 Task: In the  document success Apply all border to the tabe with  'with box; Style line and width 1/4 pt 'Select Header and apply  'Italics' Select the text and align it to the  Left
Action: Mouse moved to (381, 123)
Screenshot: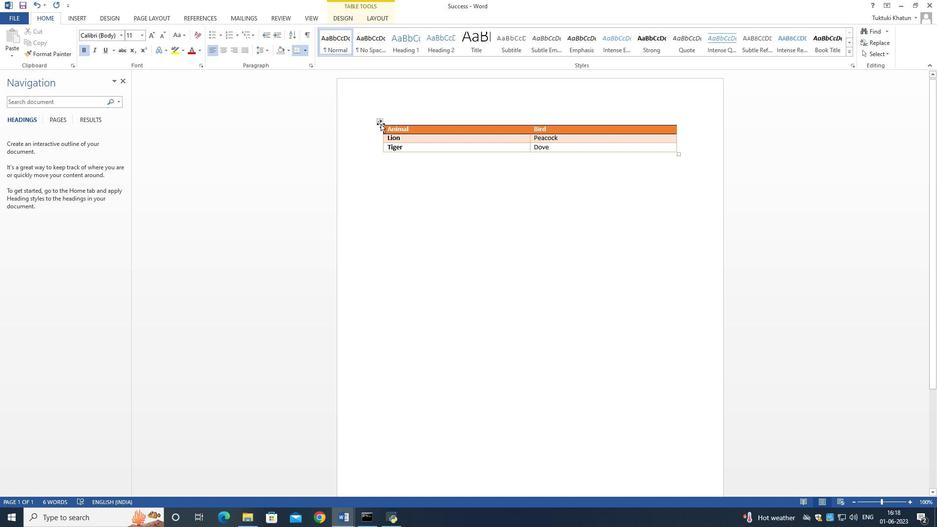 
Action: Mouse pressed left at (381, 123)
Screenshot: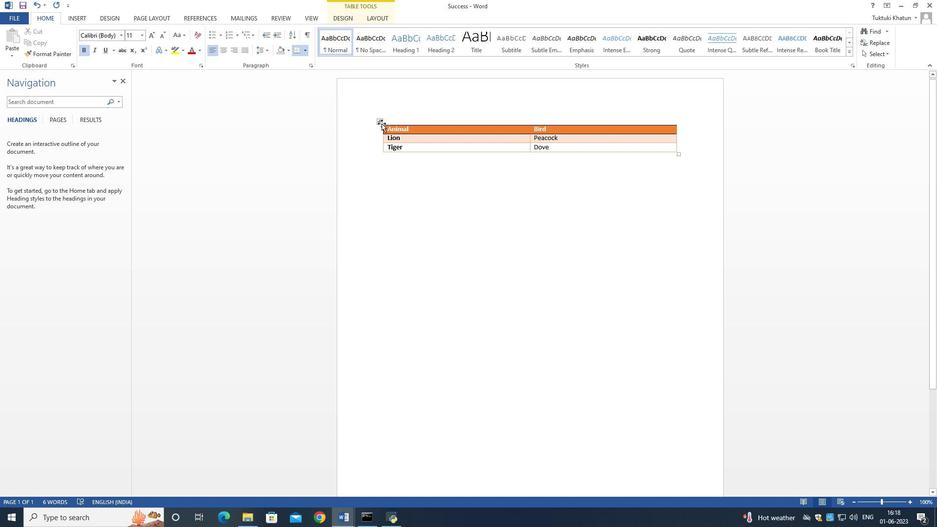 
Action: Mouse moved to (306, 48)
Screenshot: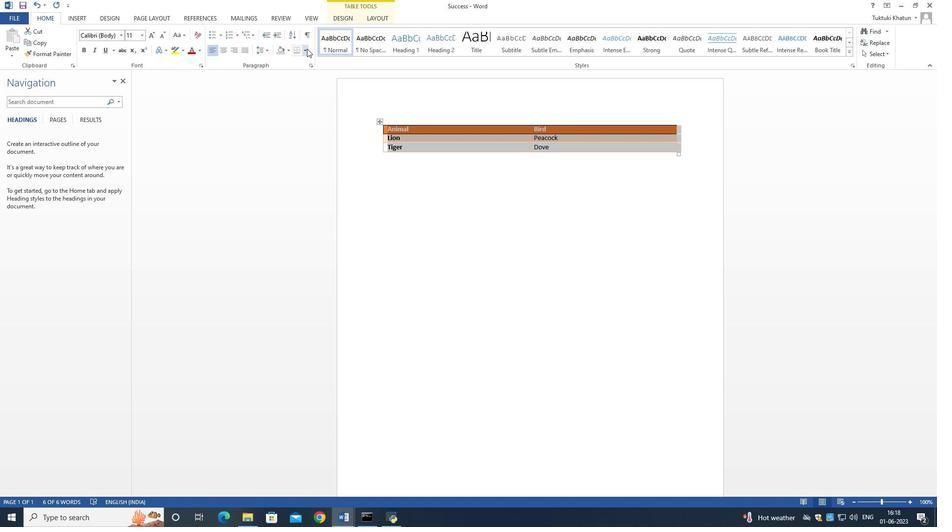 
Action: Mouse pressed left at (306, 48)
Screenshot: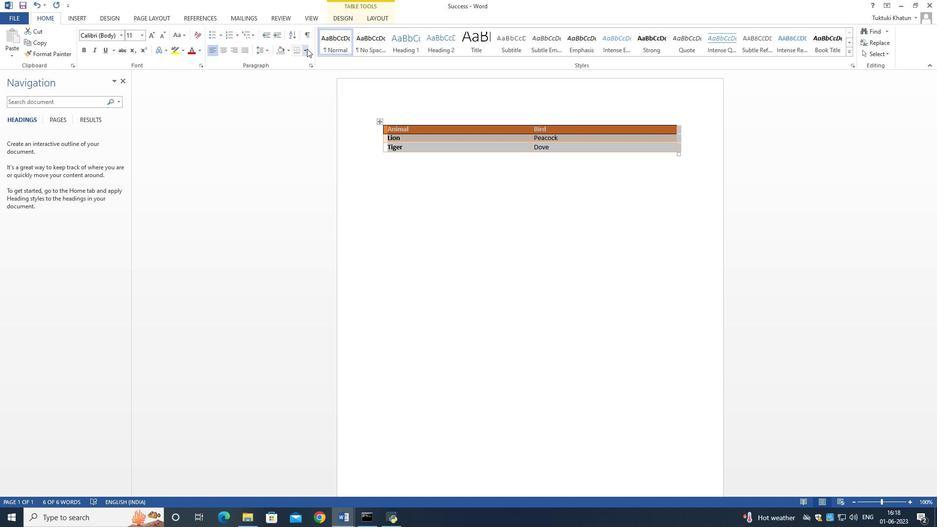 
Action: Mouse moved to (318, 123)
Screenshot: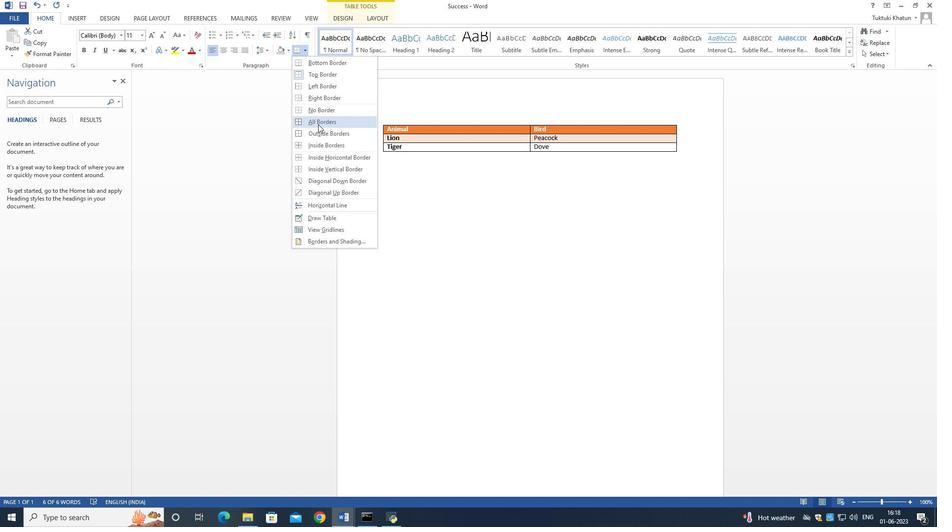 
Action: Mouse pressed left at (318, 123)
Screenshot: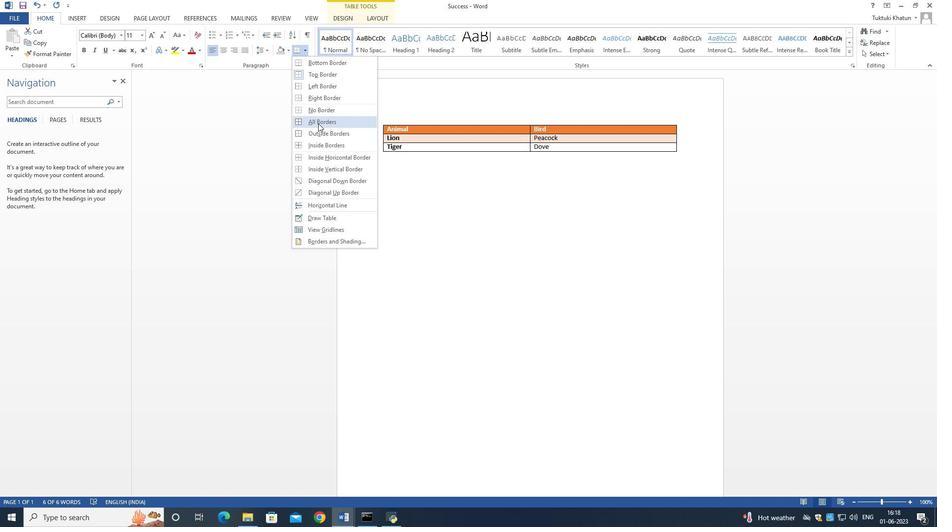 
Action: Mouse moved to (350, 18)
Screenshot: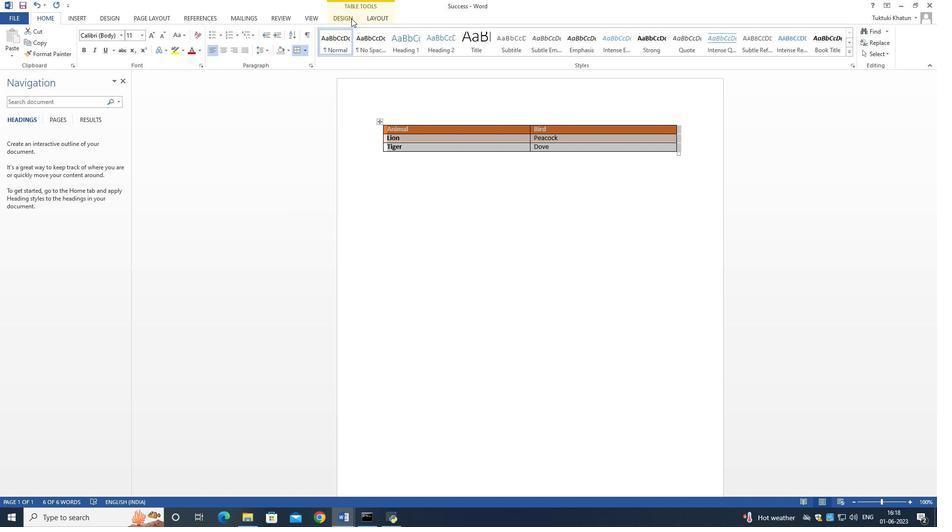 
Action: Mouse pressed left at (350, 18)
Screenshot: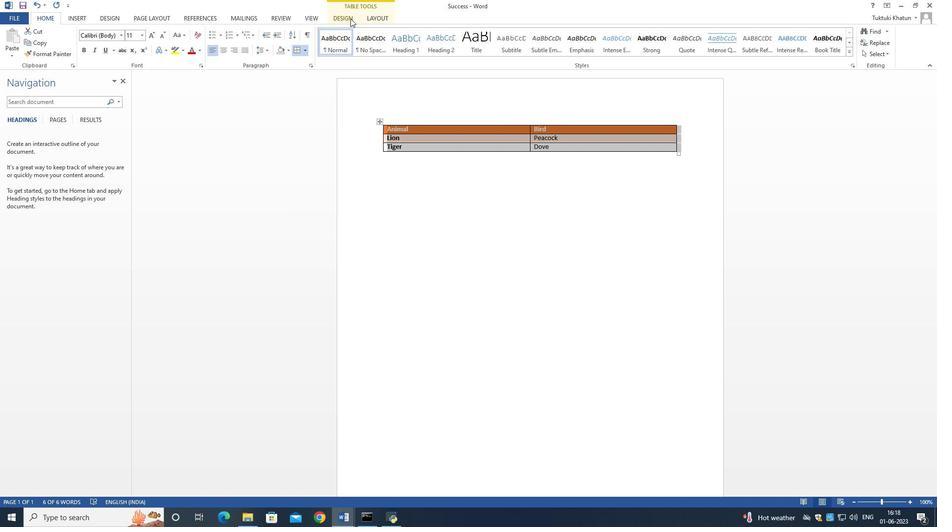 
Action: Mouse moved to (370, 19)
Screenshot: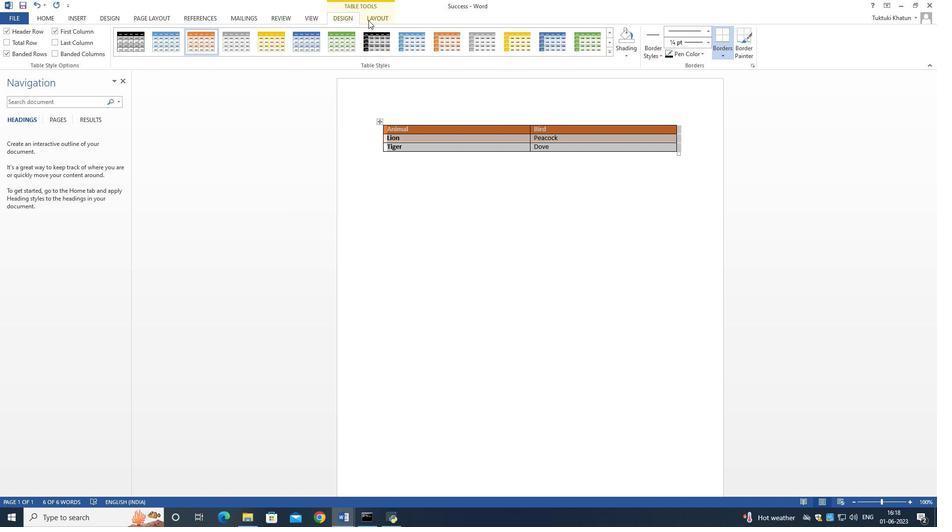 
Action: Mouse pressed left at (370, 19)
Screenshot: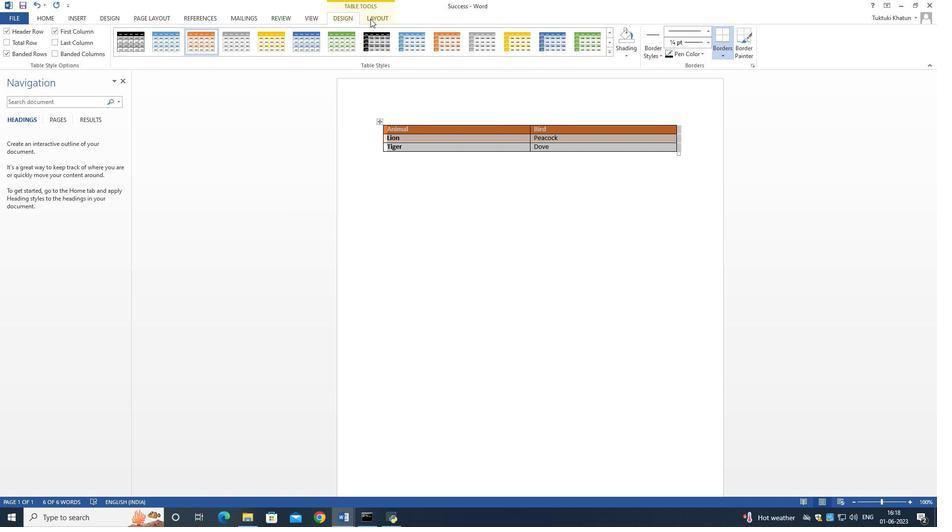 
Action: Mouse moved to (343, 18)
Screenshot: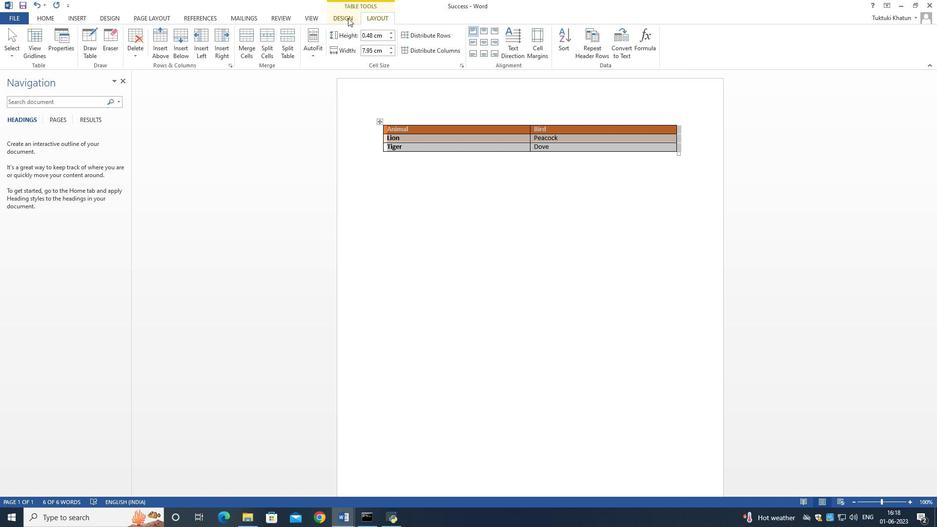 
Action: Mouse pressed left at (343, 18)
Screenshot: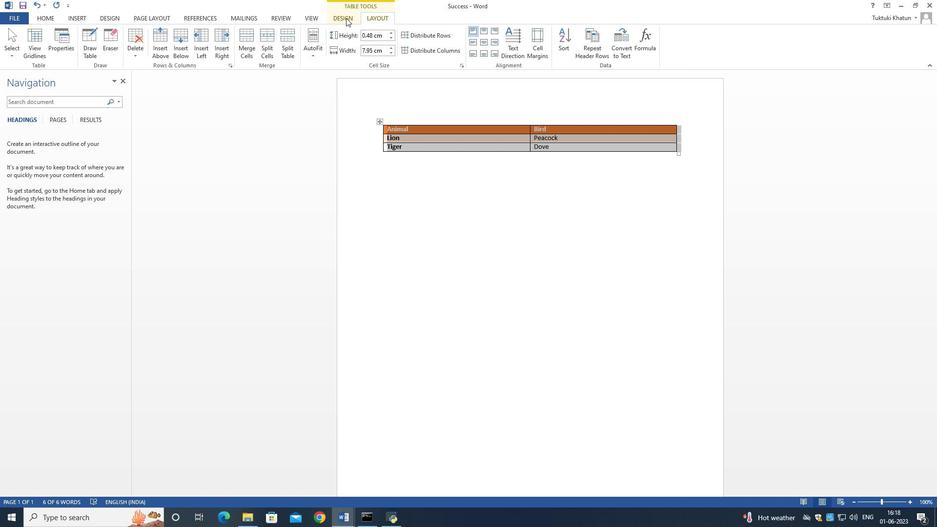 
Action: Mouse moved to (649, 42)
Screenshot: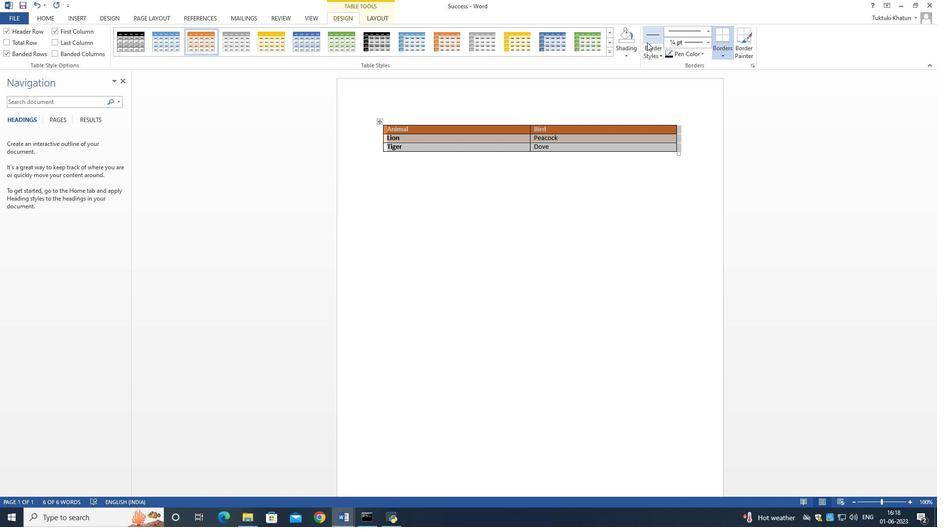 
Action: Mouse pressed left at (649, 42)
Screenshot: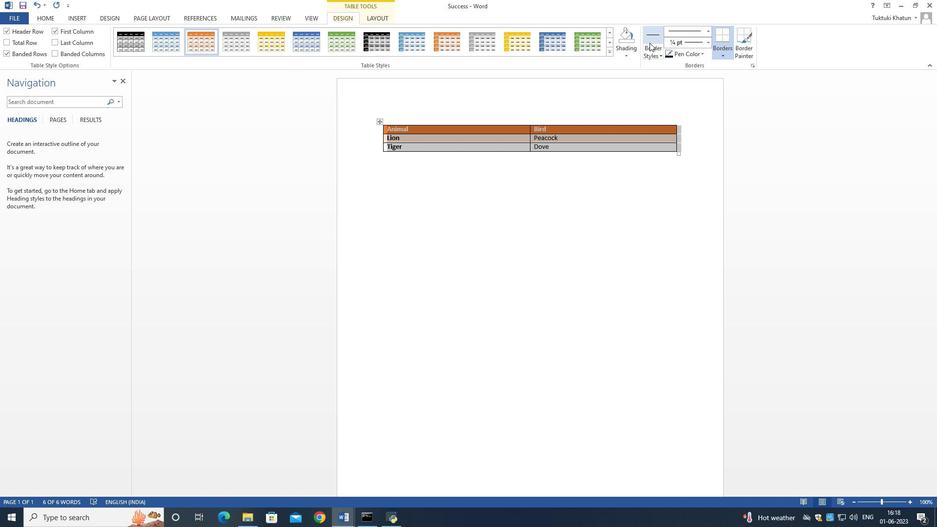 
Action: Mouse moved to (652, 54)
Screenshot: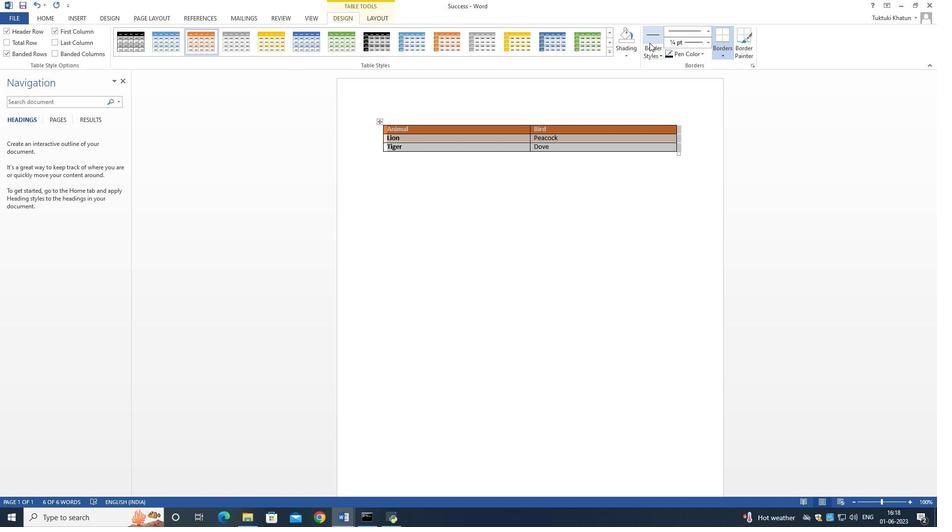 
Action: Mouse pressed left at (652, 54)
Screenshot: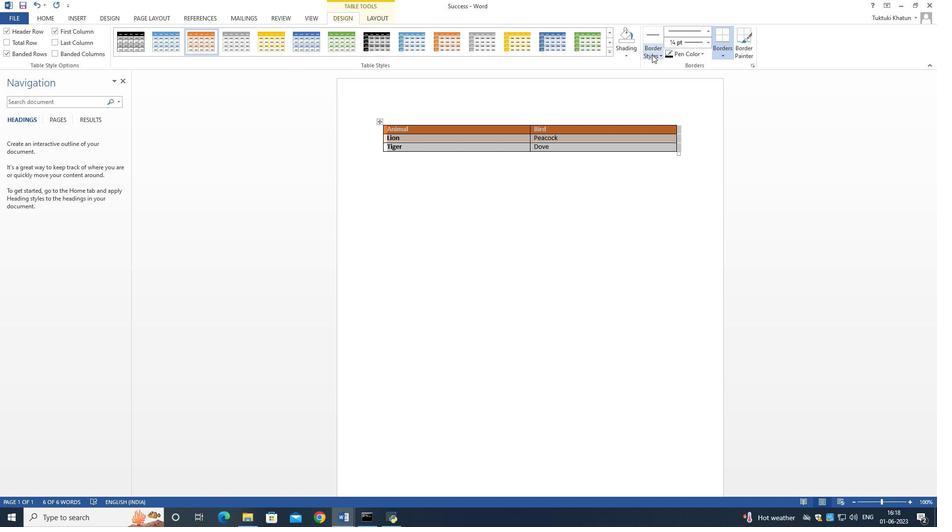 
Action: Mouse moved to (667, 155)
Screenshot: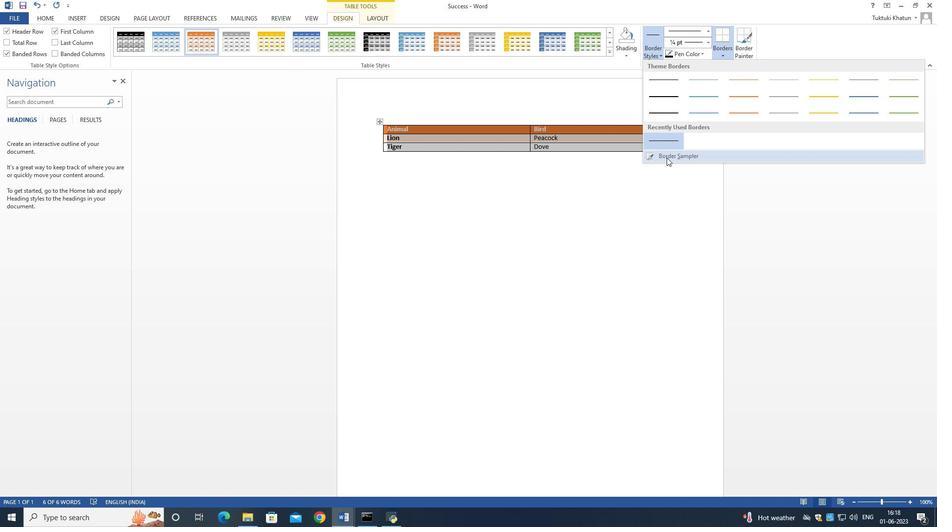
Action: Mouse pressed left at (667, 155)
Screenshot: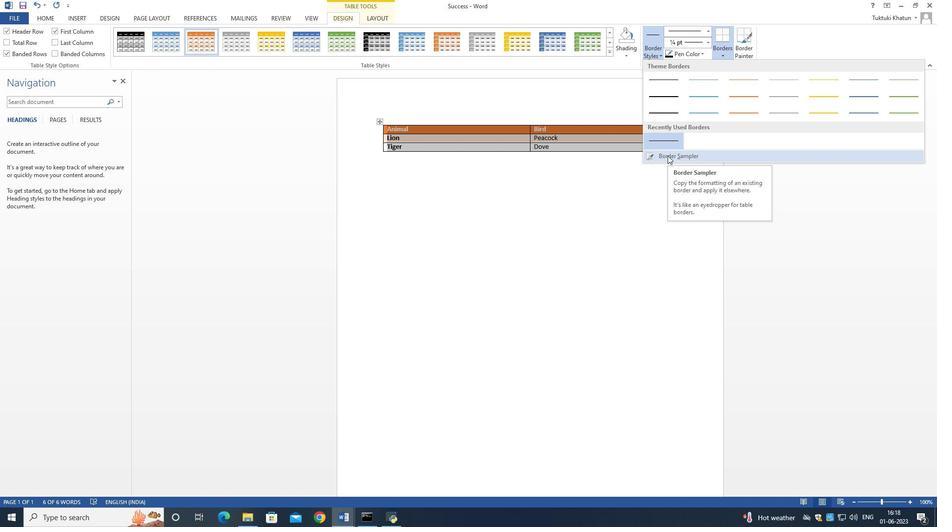 
Action: Mouse moved to (703, 43)
Screenshot: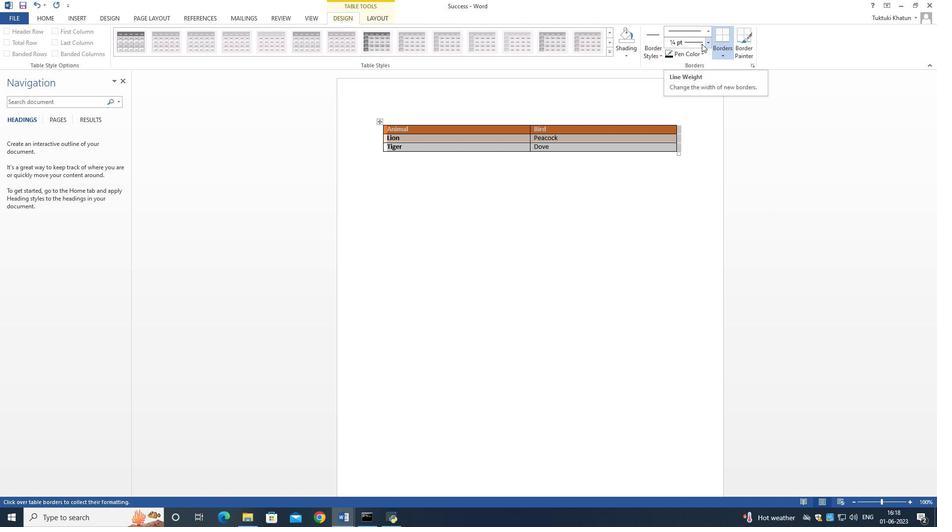 
Action: Mouse pressed left at (703, 43)
Screenshot: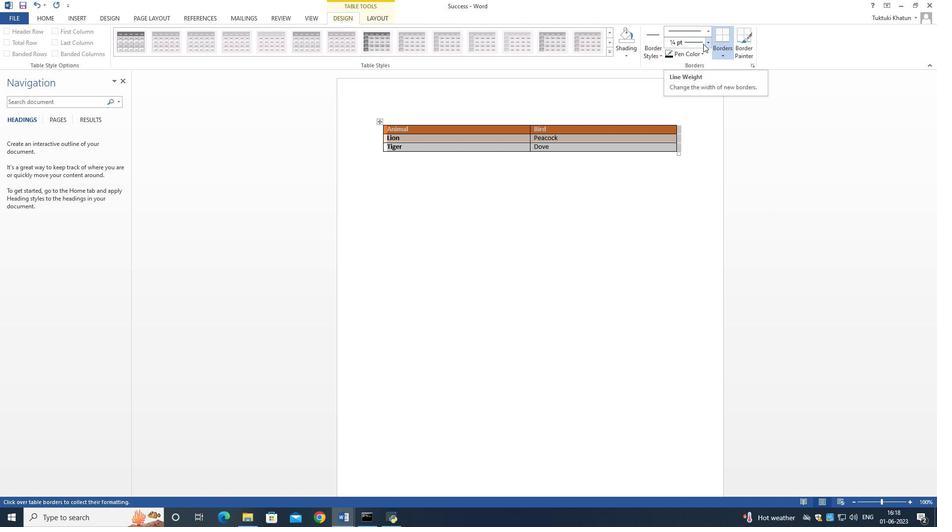 
Action: Mouse moved to (692, 56)
Screenshot: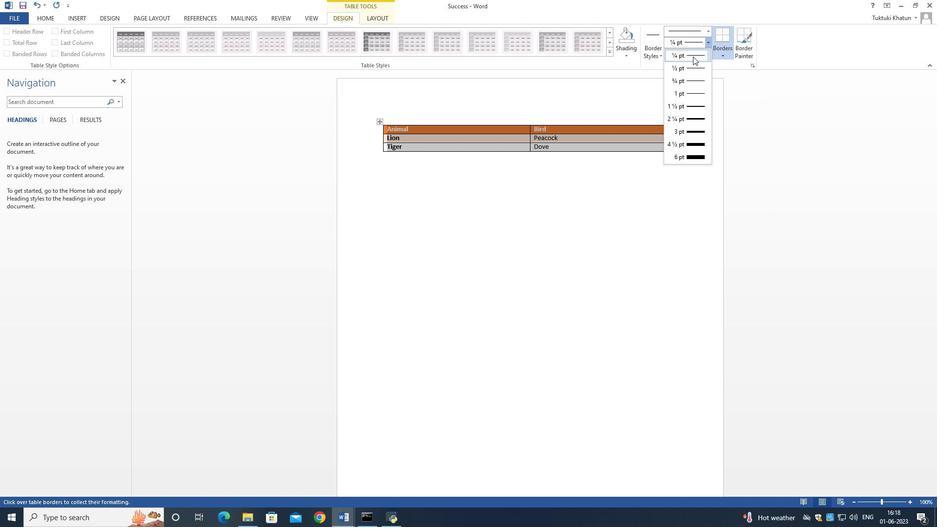 
Action: Mouse pressed left at (692, 56)
Screenshot: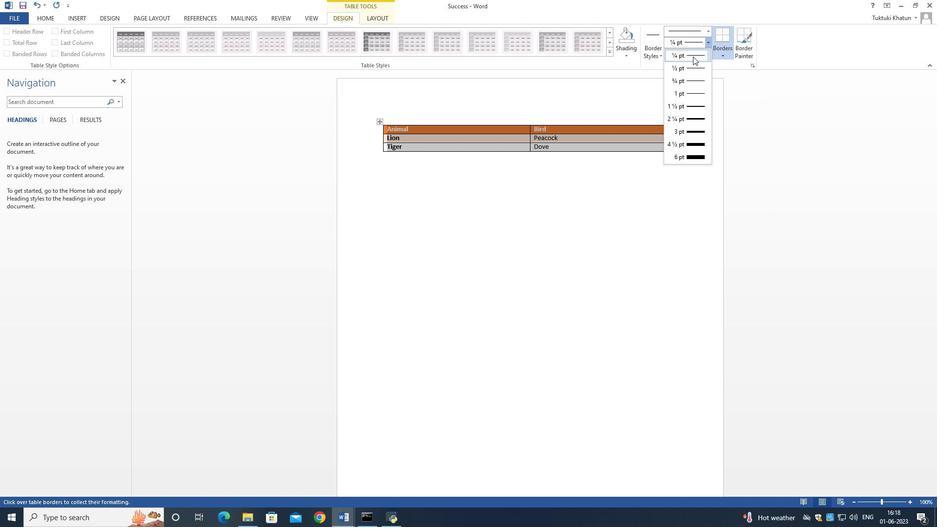 
Action: Mouse moved to (504, 131)
Screenshot: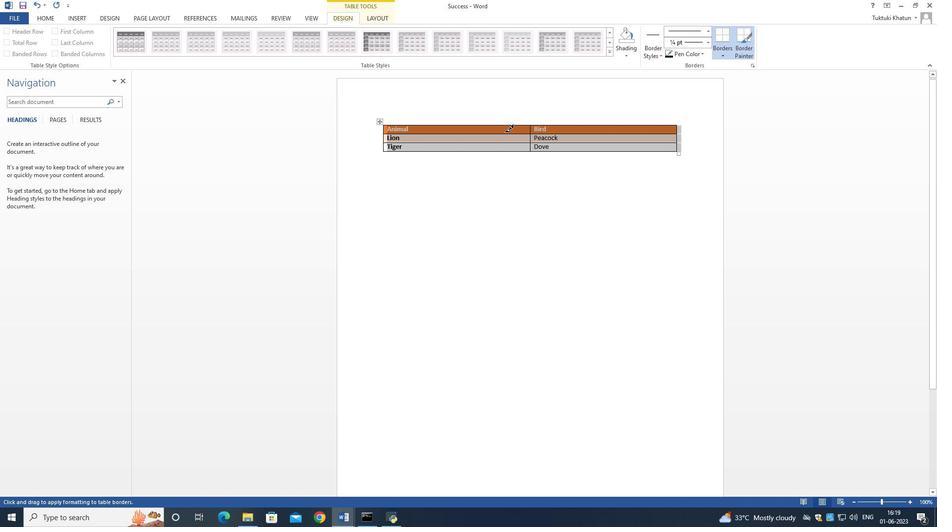 
Action: Mouse pressed left at (504, 131)
Screenshot: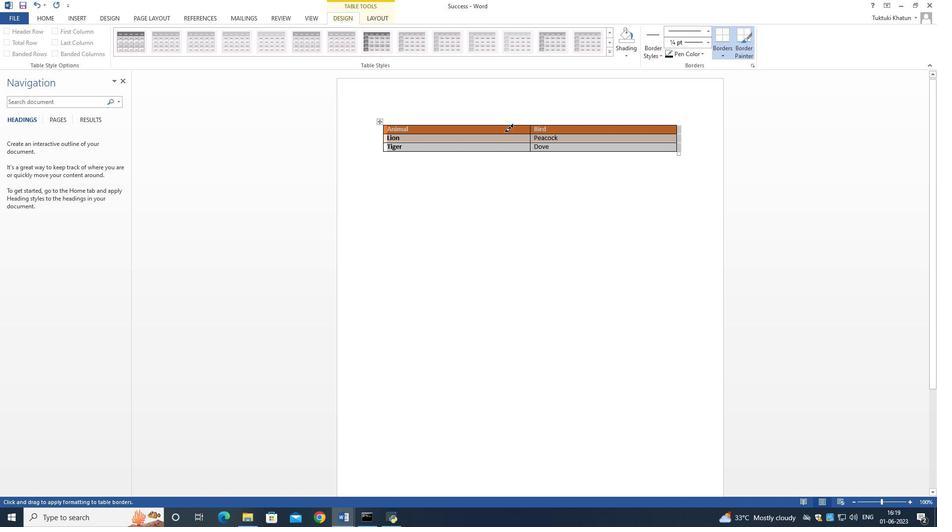 
Action: Mouse moved to (510, 127)
Screenshot: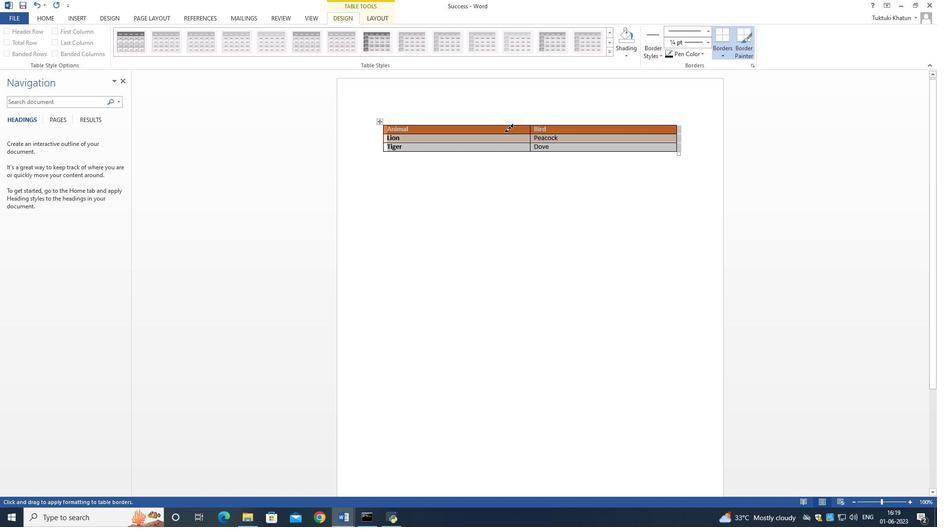 
Action: Mouse pressed left at (510, 127)
Screenshot: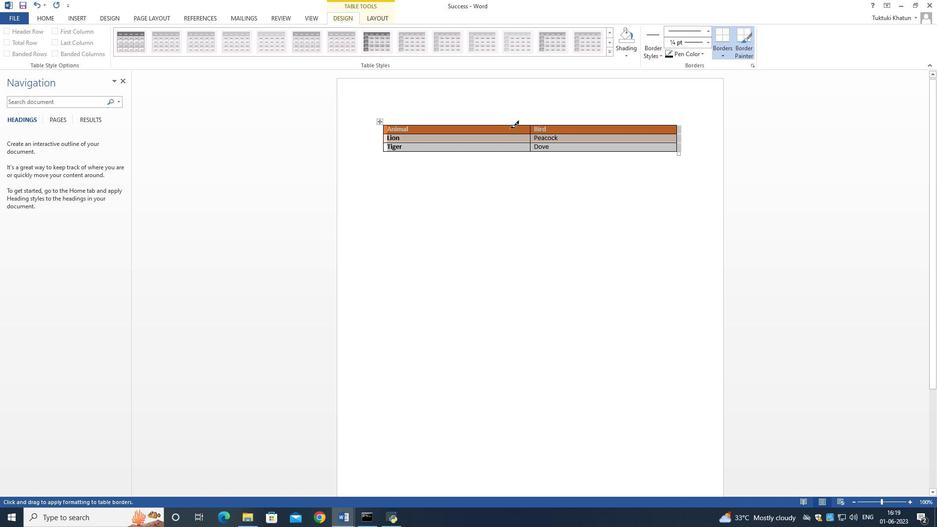 
Action: Mouse moved to (717, 51)
Screenshot: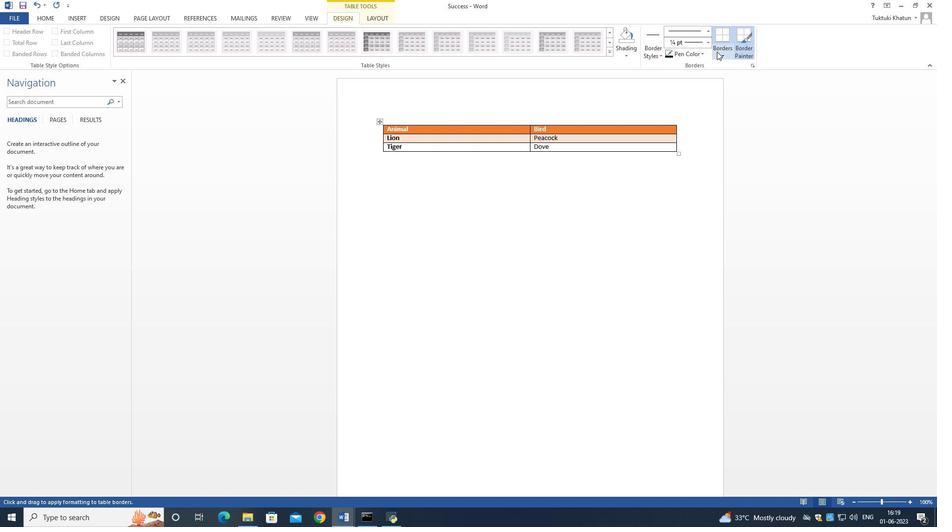 
Action: Mouse pressed left at (717, 51)
Screenshot: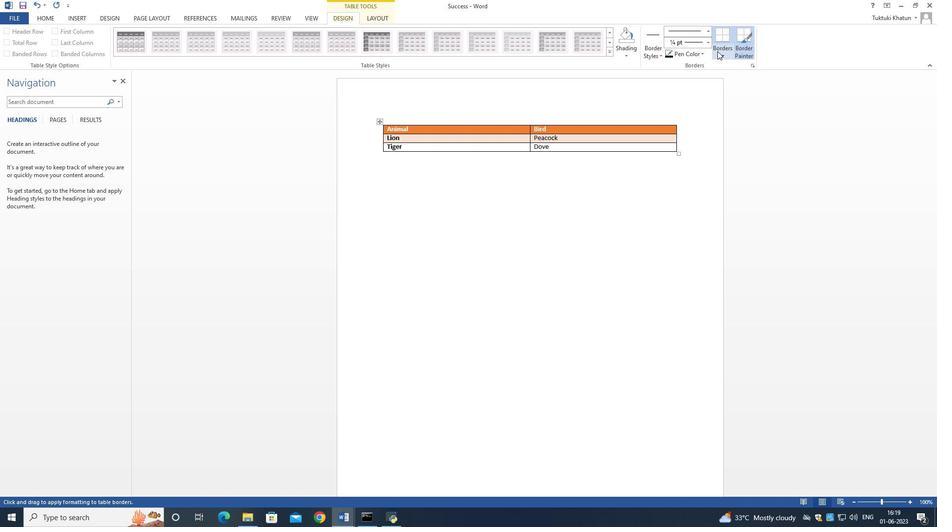 
Action: Mouse moved to (586, 128)
Screenshot: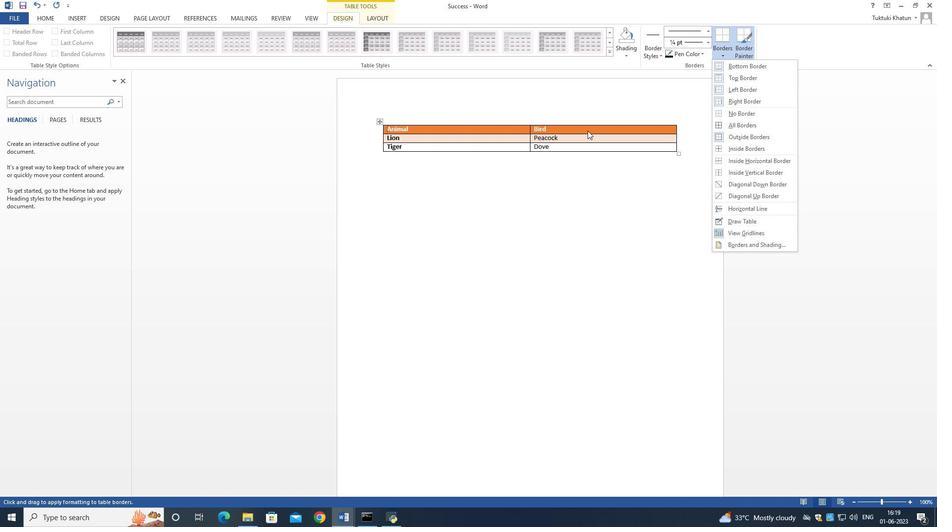 
Action: Mouse pressed left at (586, 128)
Screenshot: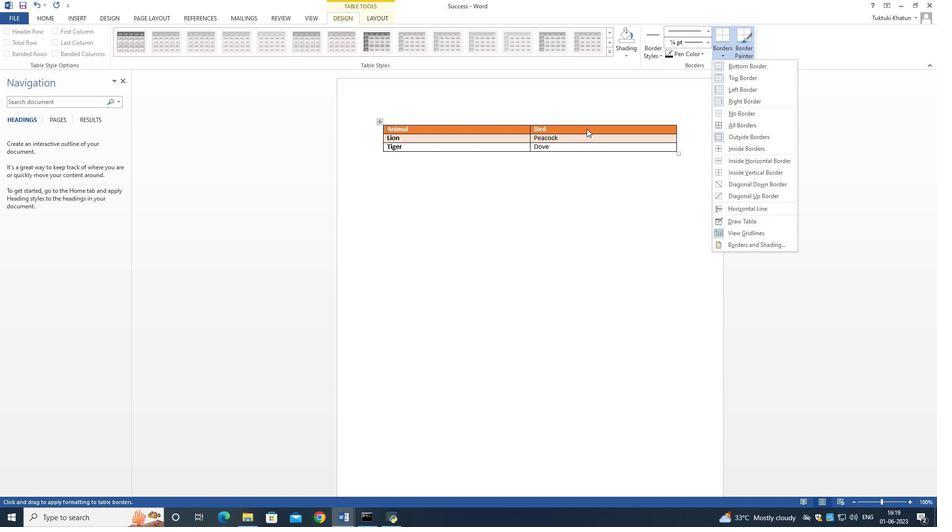 
Action: Mouse moved to (438, 176)
Screenshot: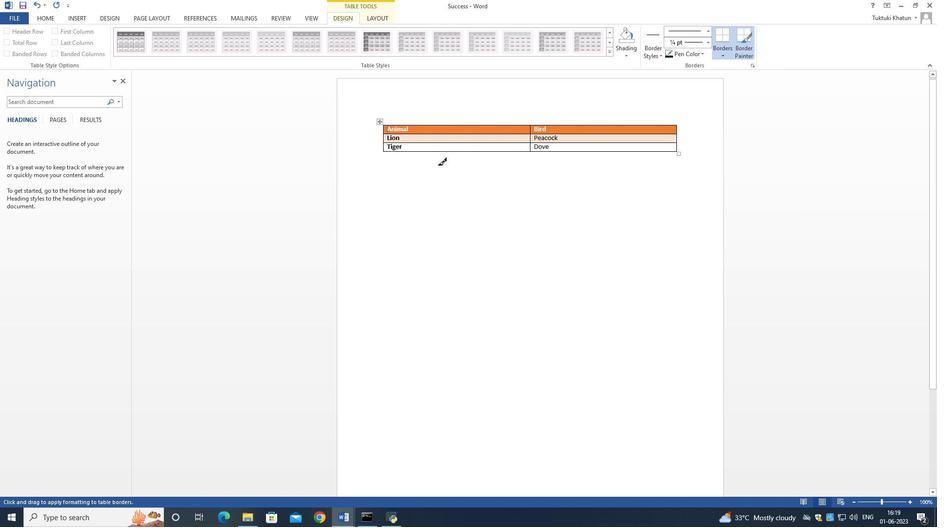 
Action: Mouse pressed left at (438, 176)
Screenshot: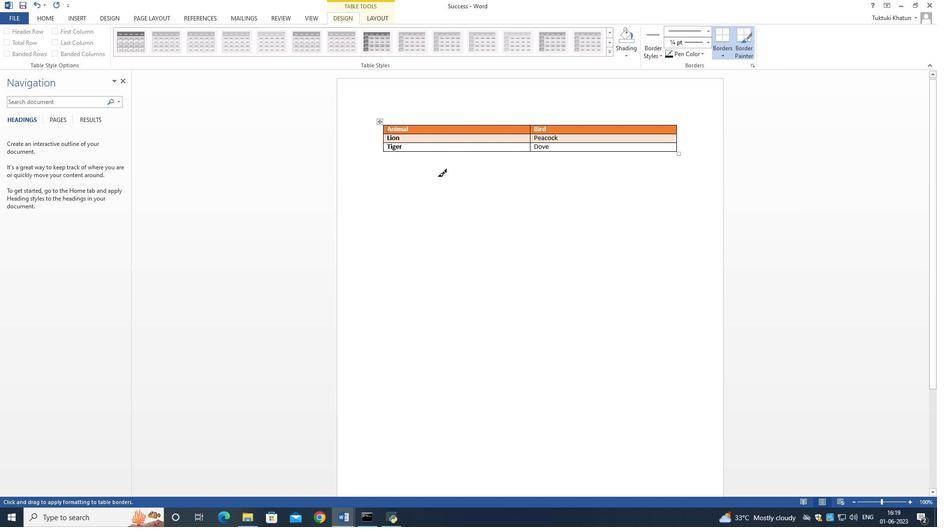 
Action: Mouse moved to (393, 128)
Screenshot: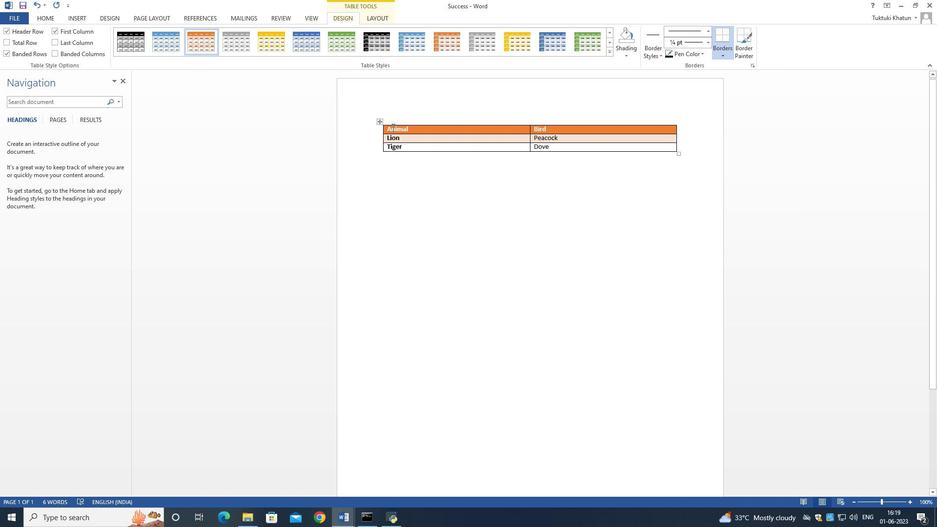 
Action: Mouse pressed left at (393, 128)
Screenshot: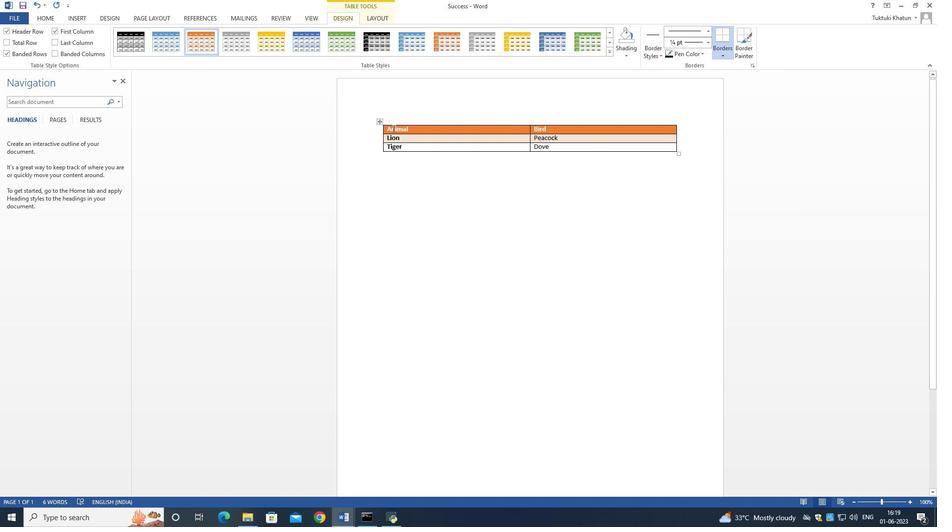 
Action: Mouse moved to (41, 17)
Screenshot: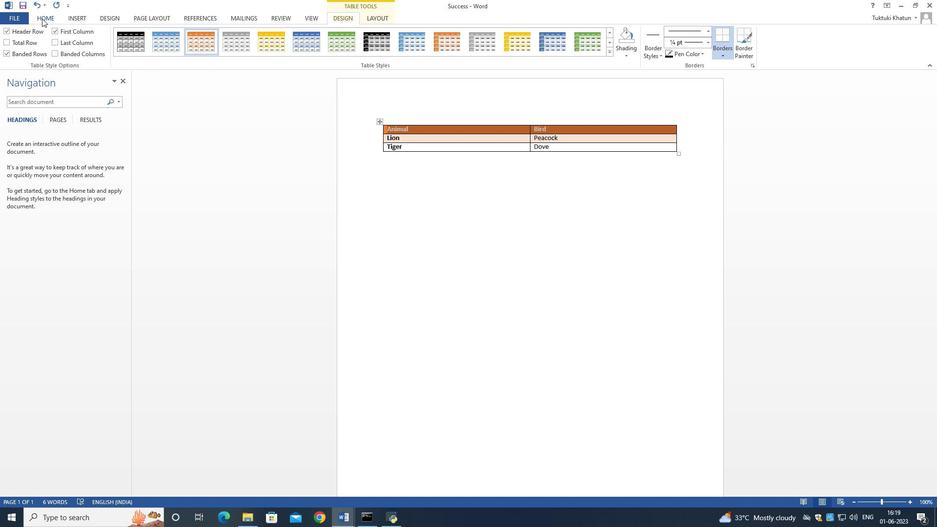 
Action: Mouse pressed left at (41, 17)
Screenshot: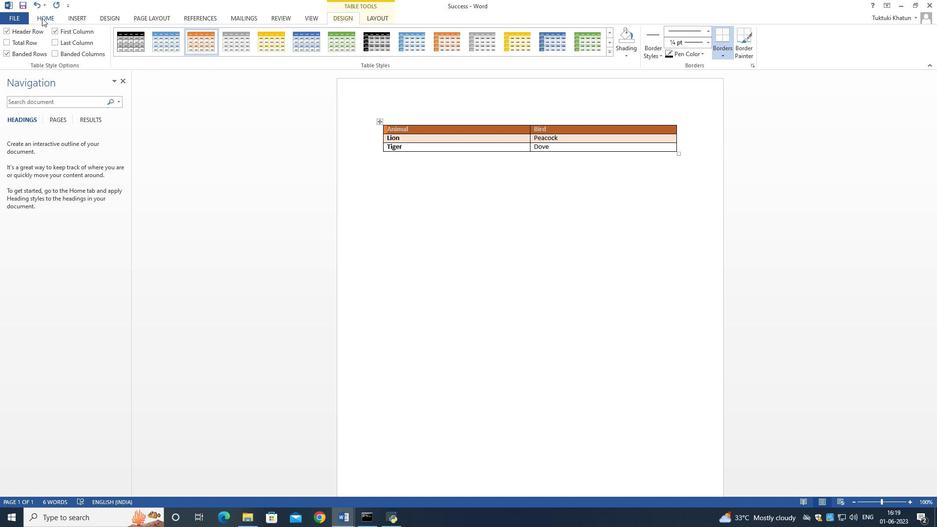 
Action: Mouse moved to (92, 49)
Screenshot: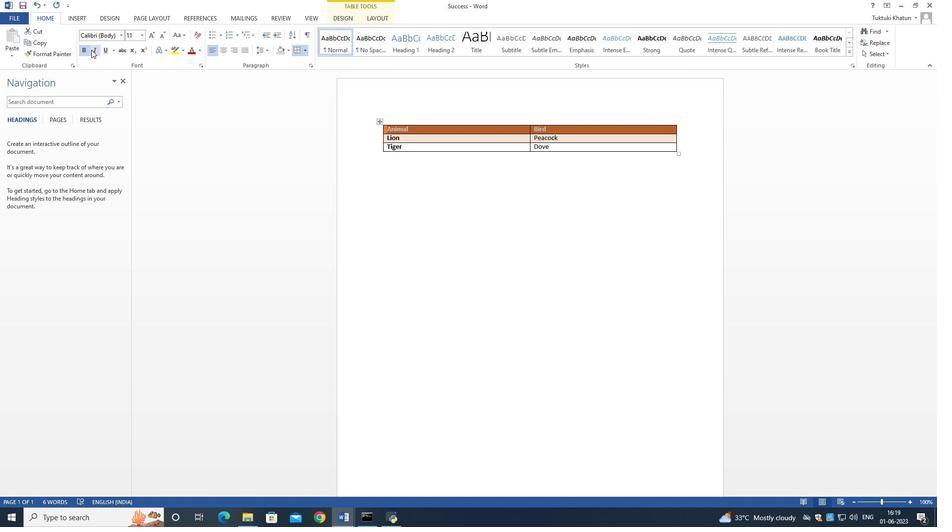 
Action: Mouse pressed left at (92, 49)
Screenshot: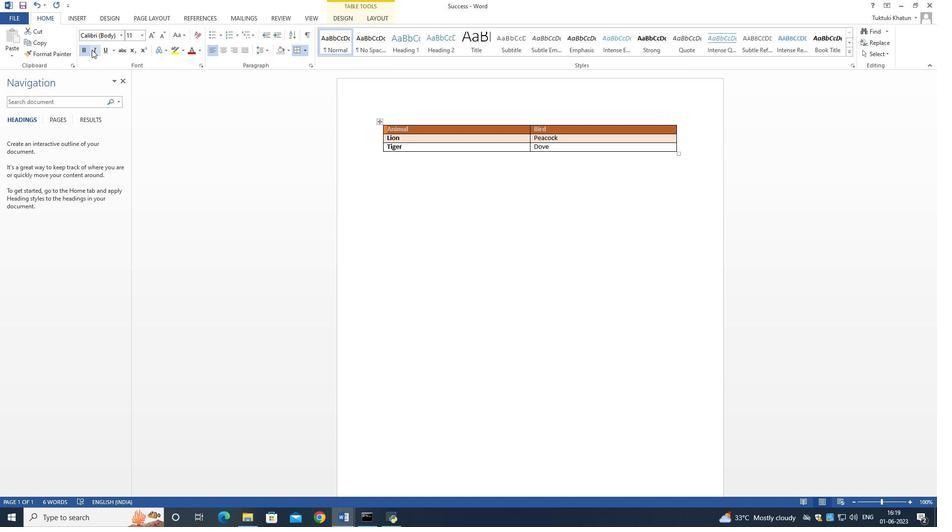 
Action: Mouse moved to (565, 146)
Screenshot: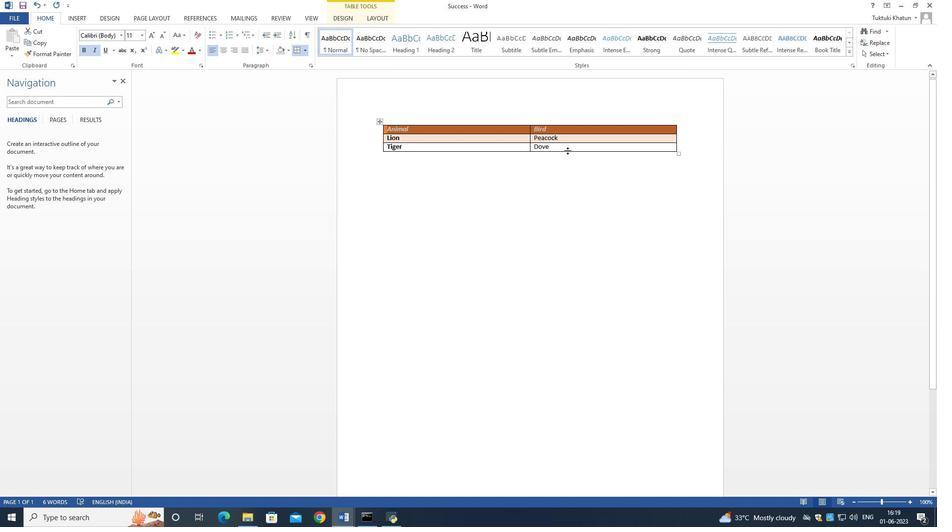 
Action: Mouse pressed left at (565, 146)
Screenshot: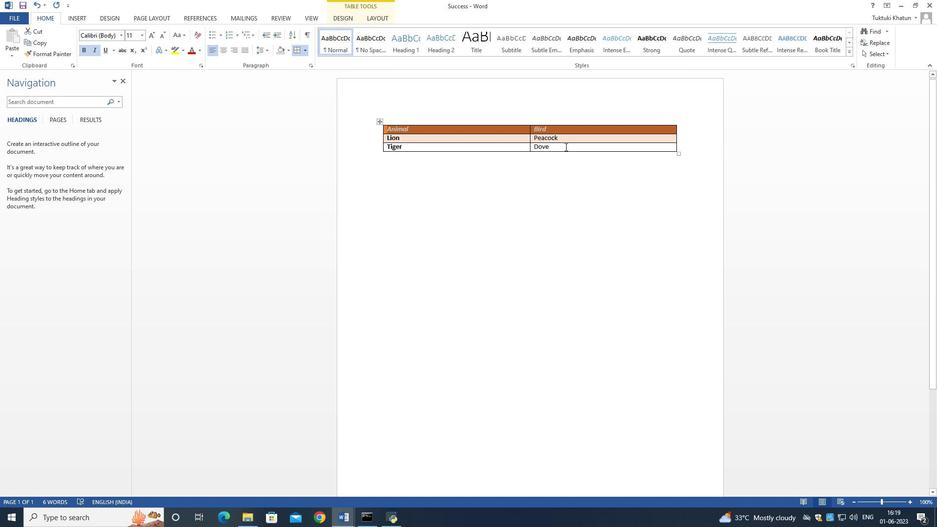 
Action: Mouse moved to (213, 49)
Screenshot: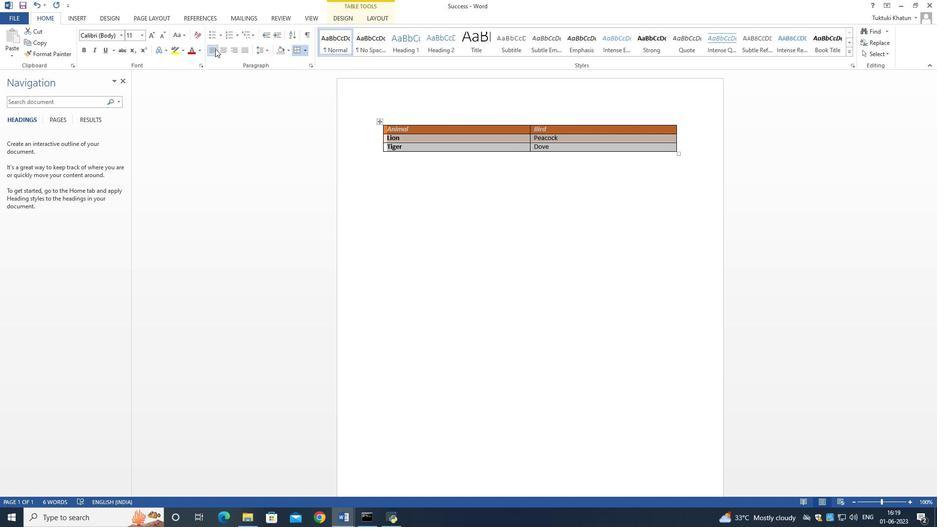 
Action: Mouse pressed left at (213, 49)
Screenshot: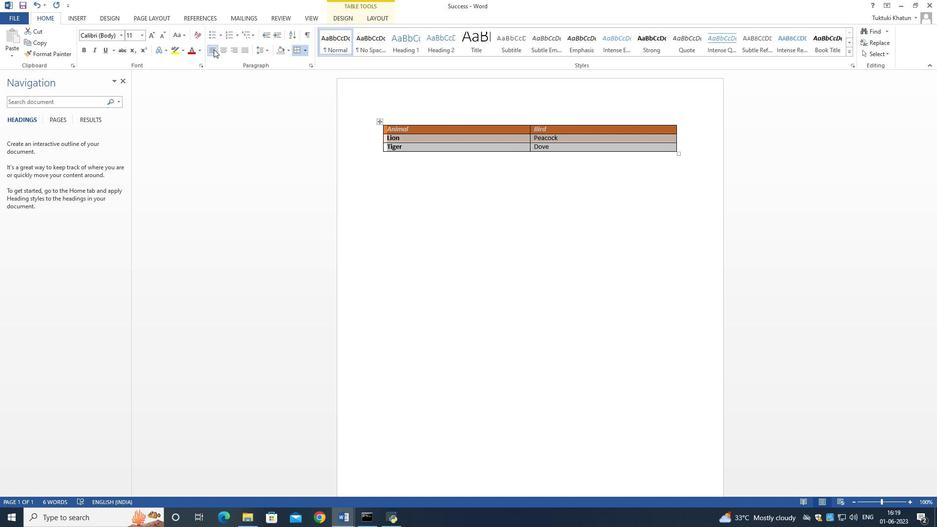 
Action: Mouse moved to (424, 236)
Screenshot: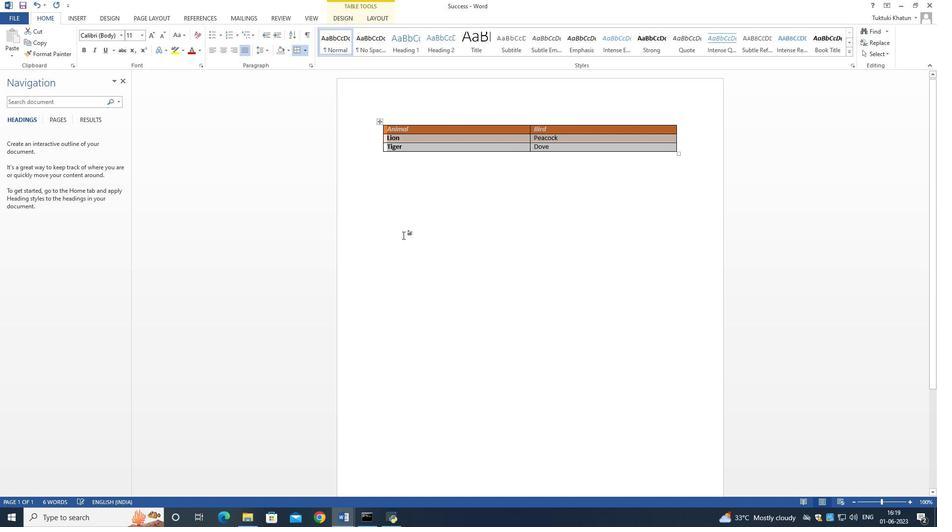 
Action: Mouse pressed left at (424, 236)
Screenshot: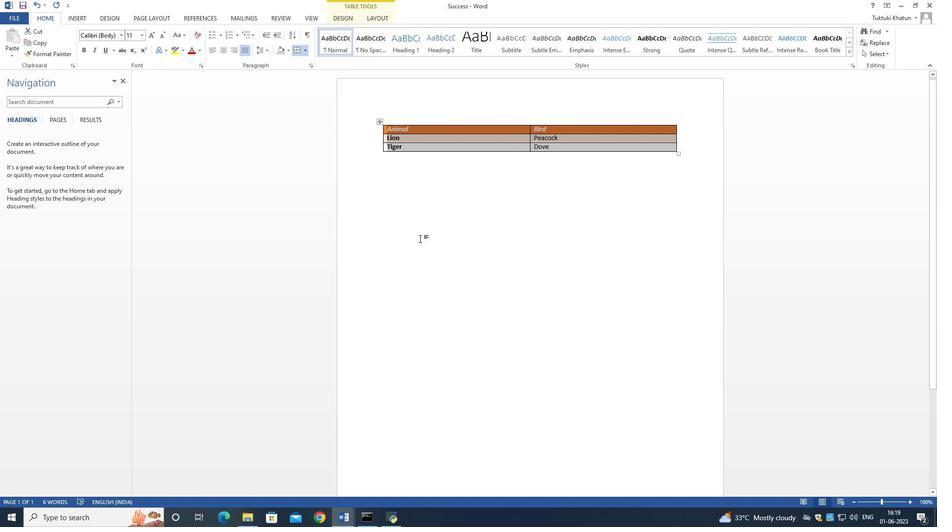 
Action: Mouse moved to (560, 148)
Screenshot: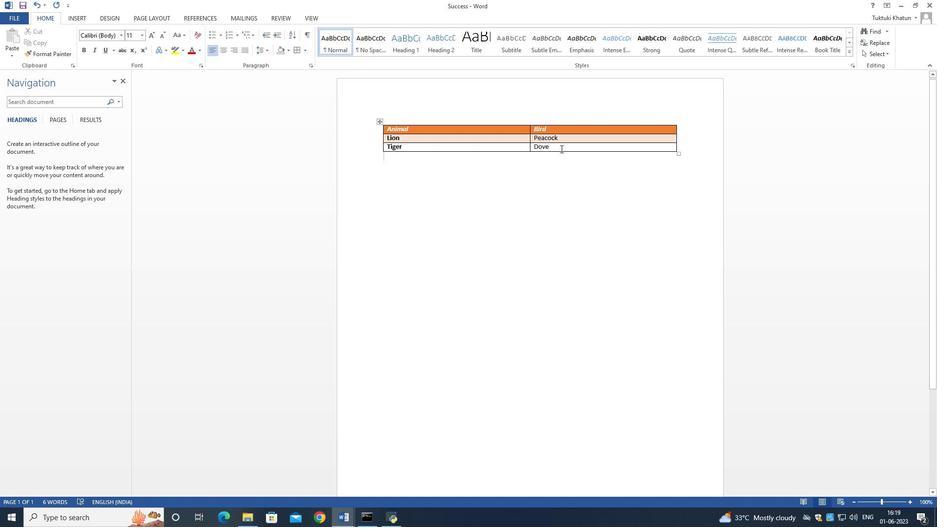 
Action: Mouse pressed left at (560, 148)
Screenshot: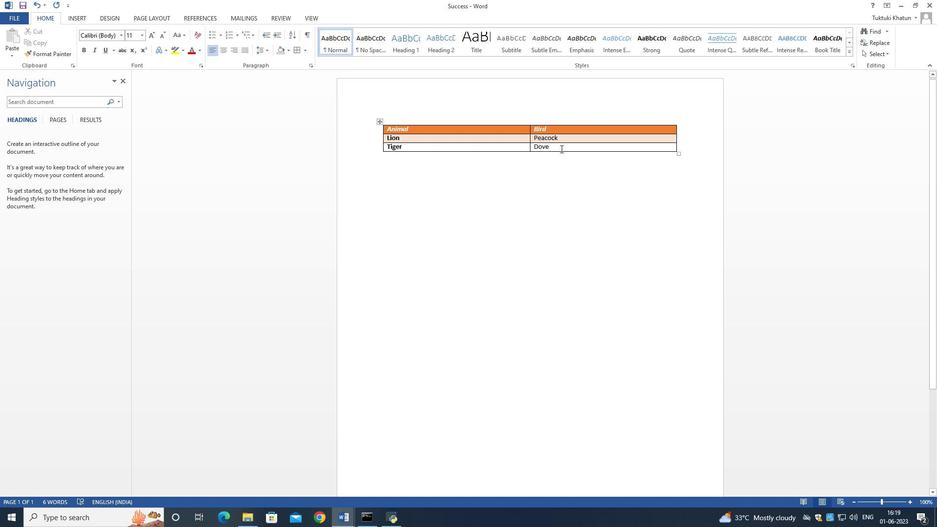 
Action: Mouse moved to (211, 48)
Screenshot: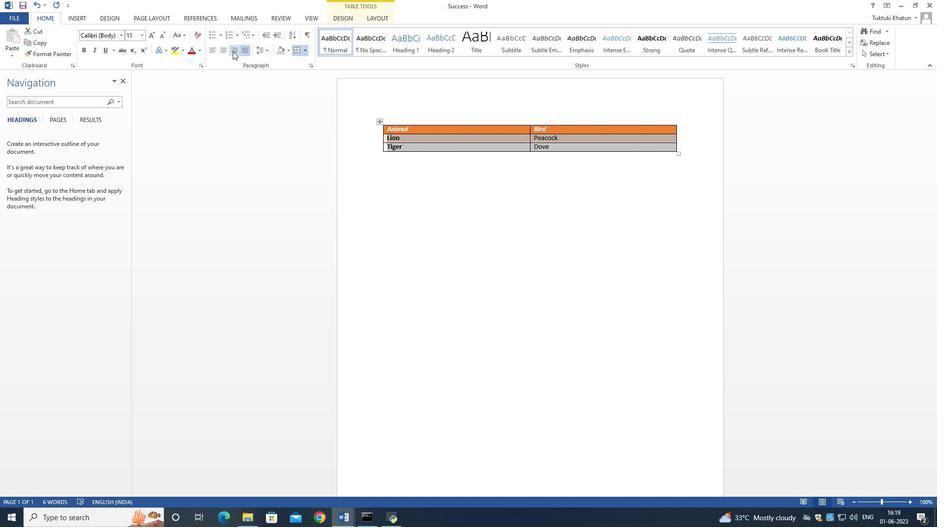 
Action: Mouse pressed left at (211, 48)
Screenshot: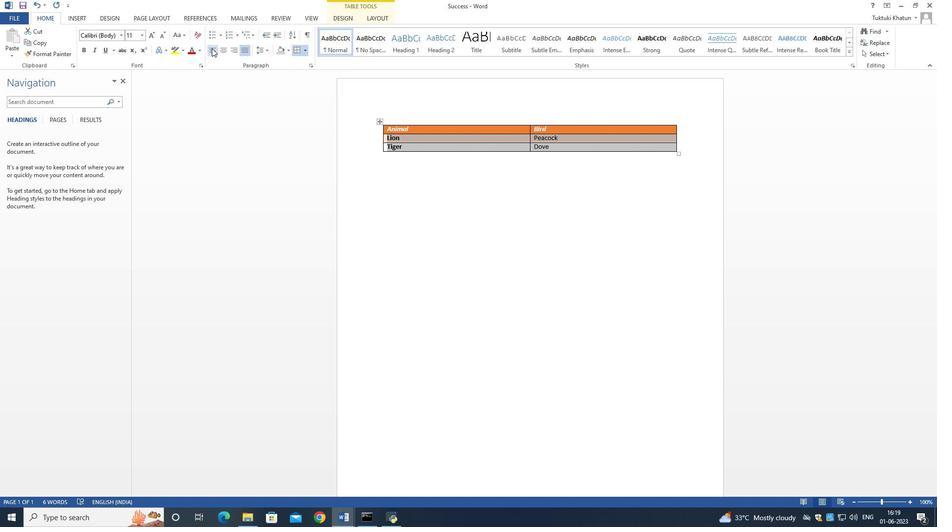 
Action: Mouse moved to (411, 110)
Screenshot: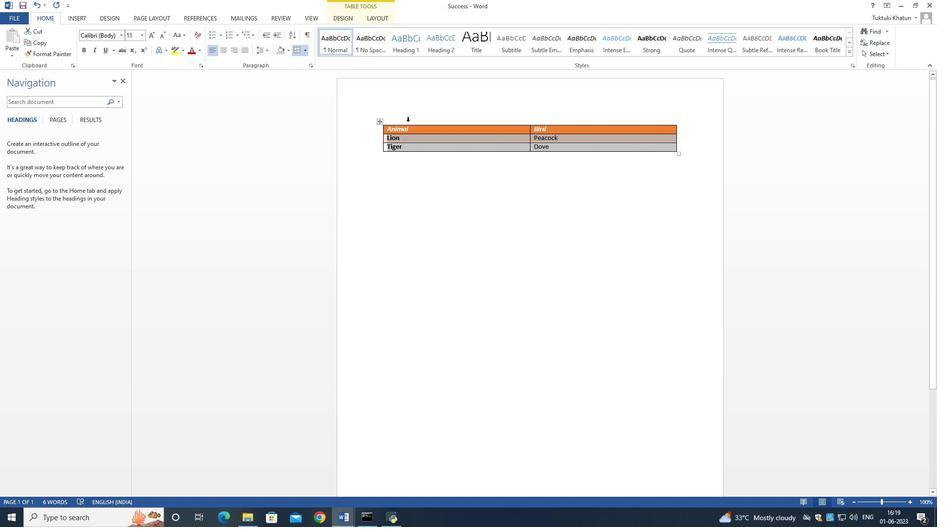 
Action: Mouse pressed left at (411, 110)
Screenshot: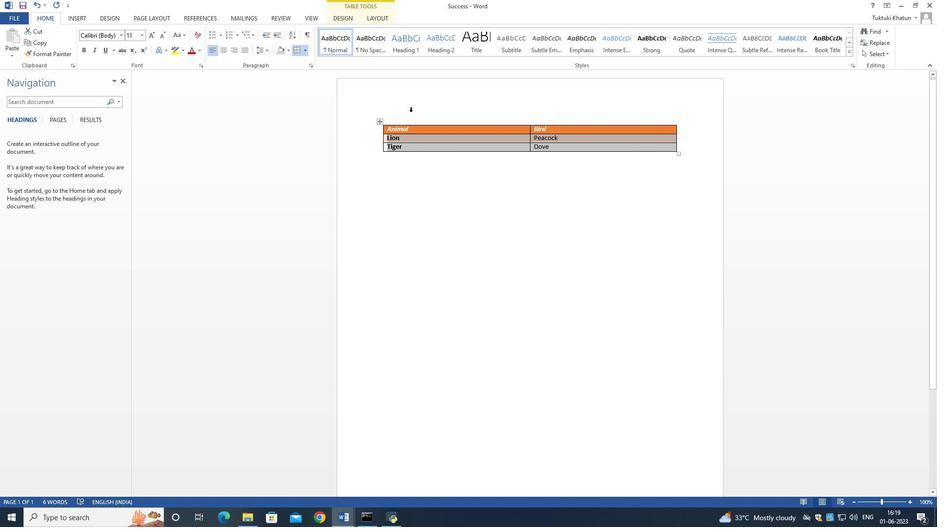 
Action: Mouse moved to (427, 174)
Screenshot: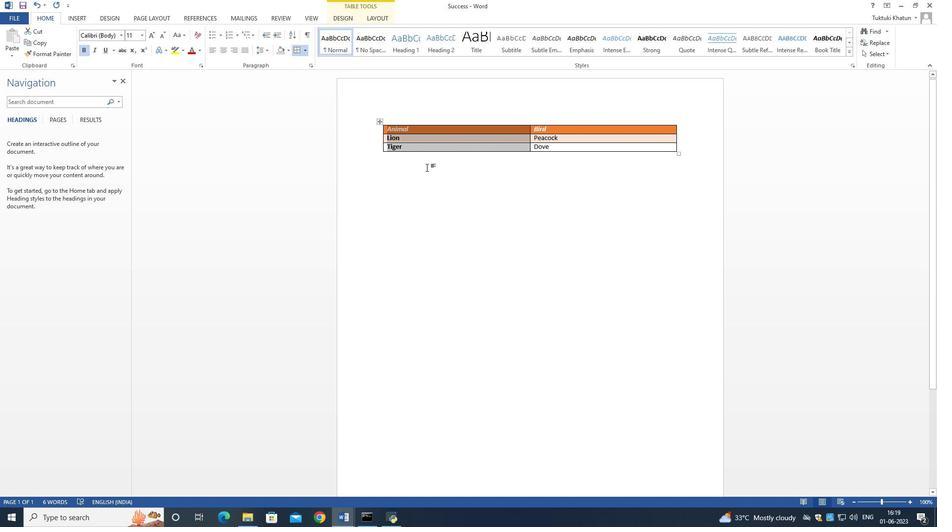 
Action: Mouse pressed left at (427, 174)
Screenshot: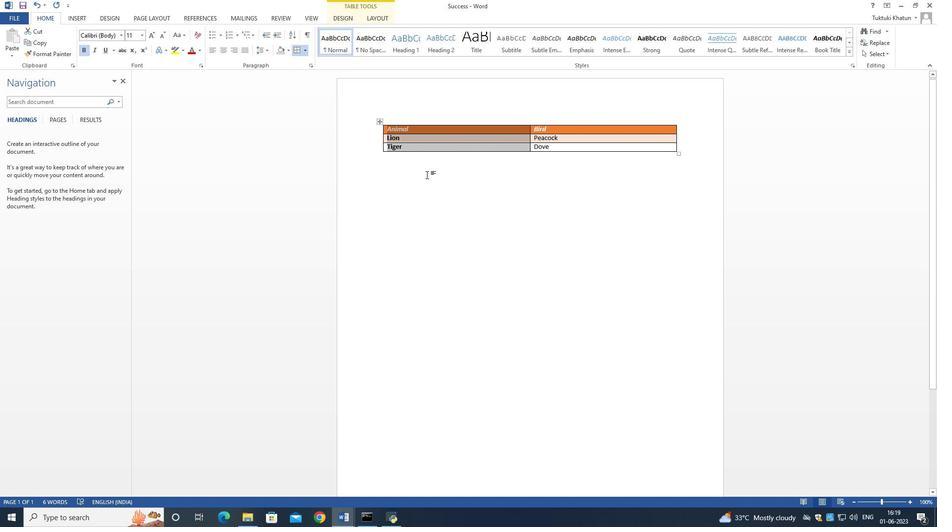 
Action: Mouse moved to (427, 174)
Screenshot: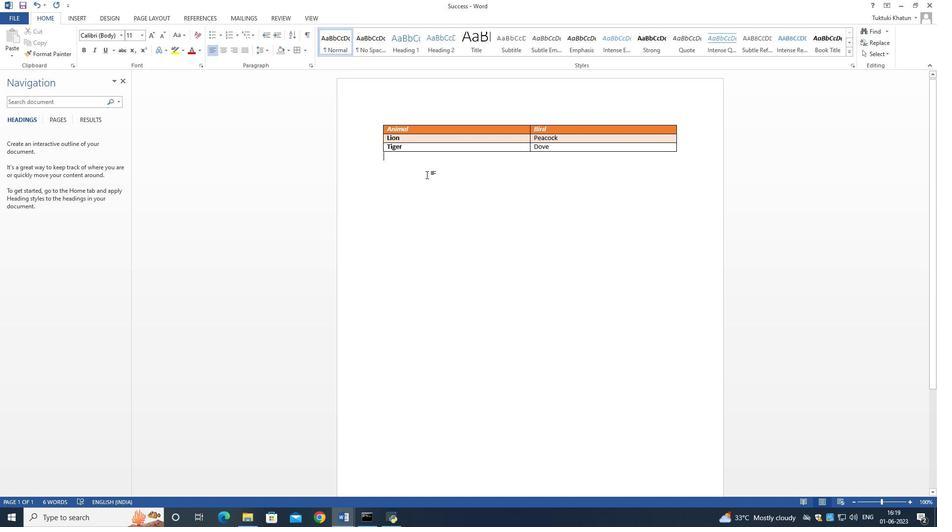 
